 Task: Look for products in the category "Dish Soap" from Seventh Generation only.
Action: Mouse moved to (760, 288)
Screenshot: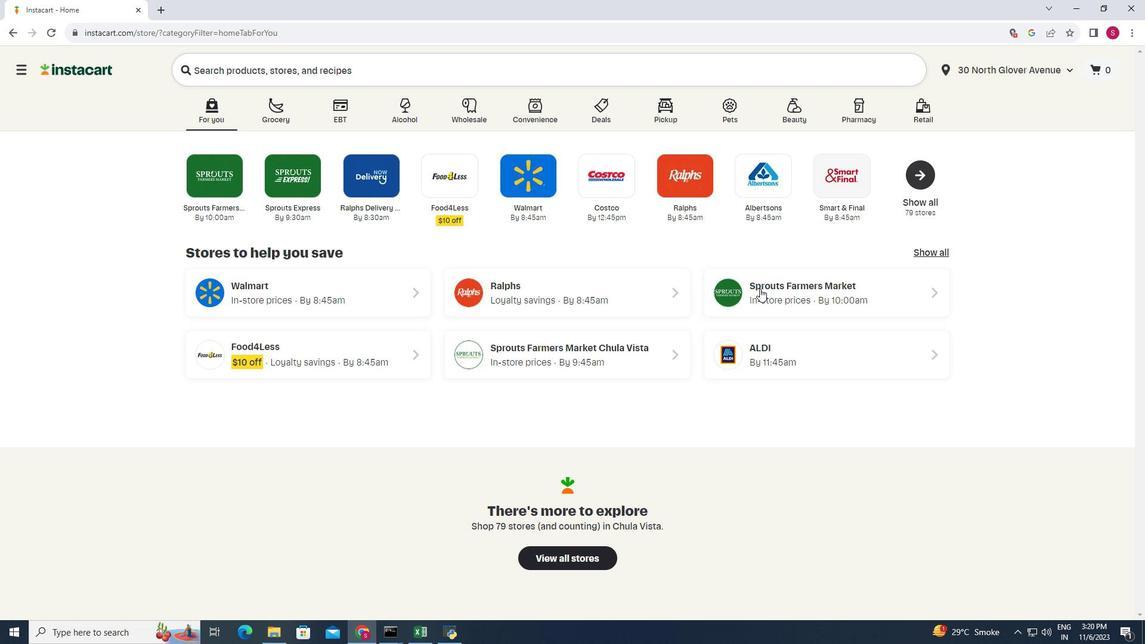 
Action: Mouse pressed left at (760, 288)
Screenshot: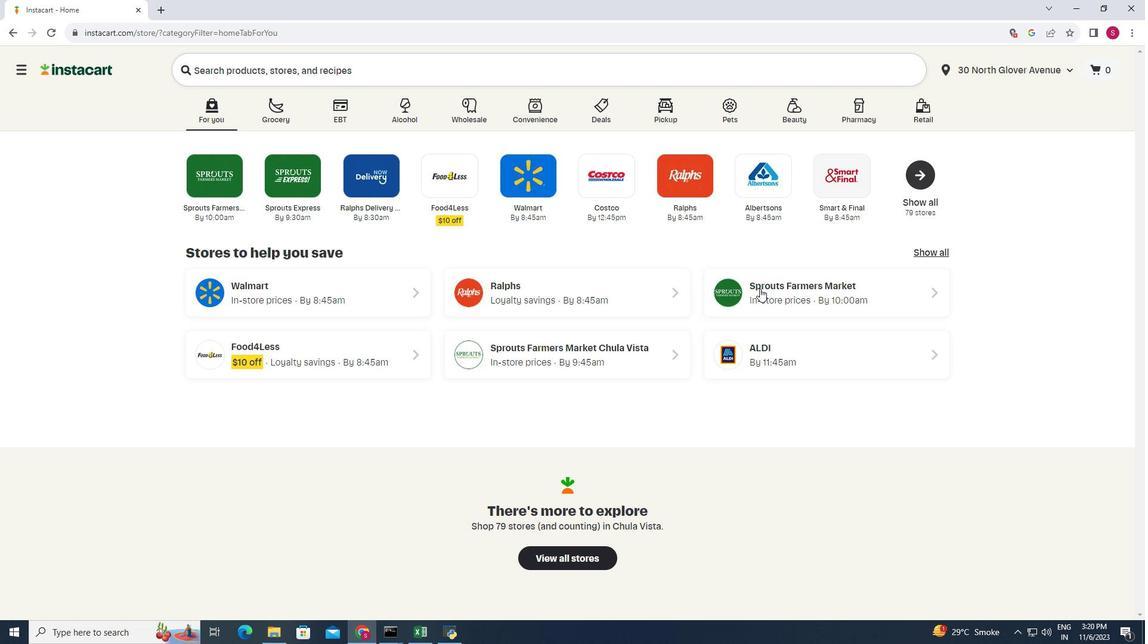 
Action: Mouse moved to (44, 527)
Screenshot: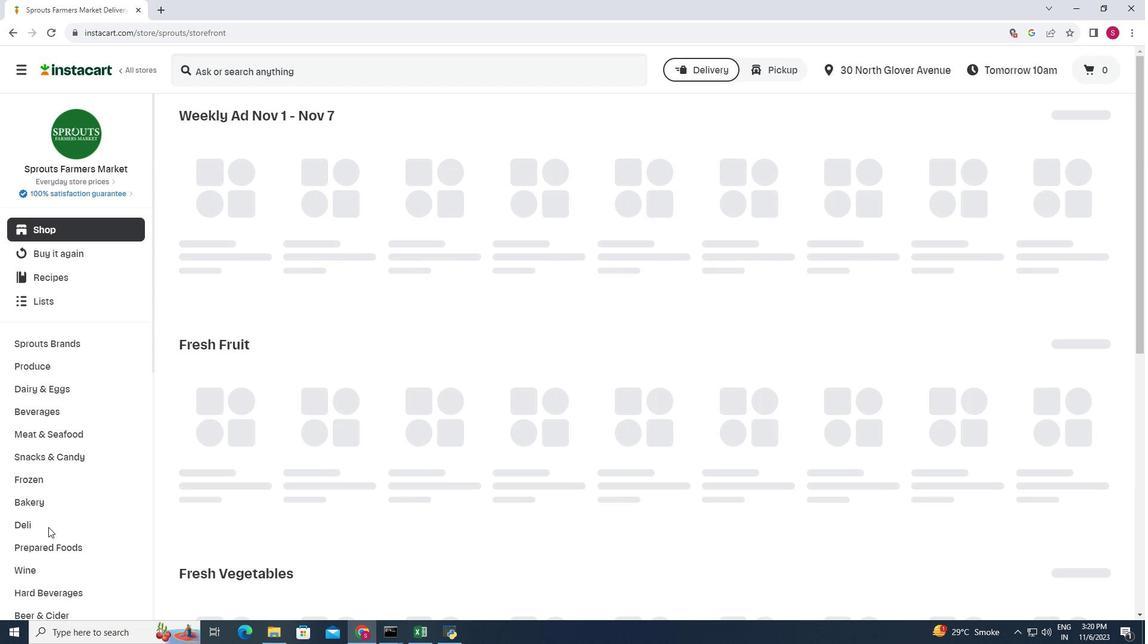 
Action: Mouse scrolled (44, 526) with delta (0, 0)
Screenshot: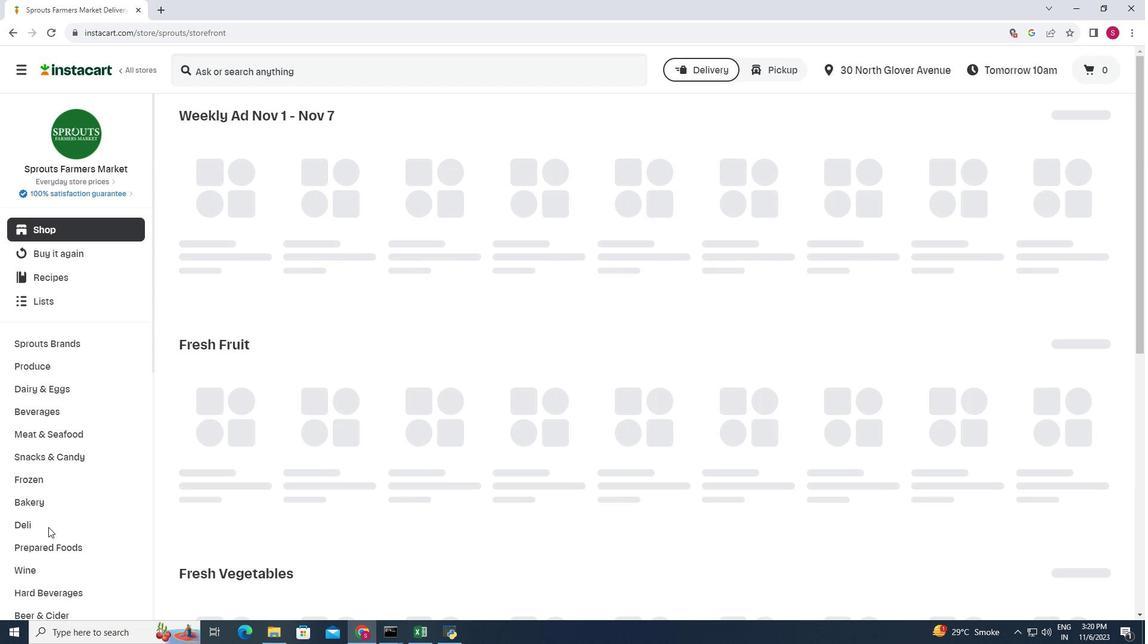 
Action: Mouse moved to (50, 528)
Screenshot: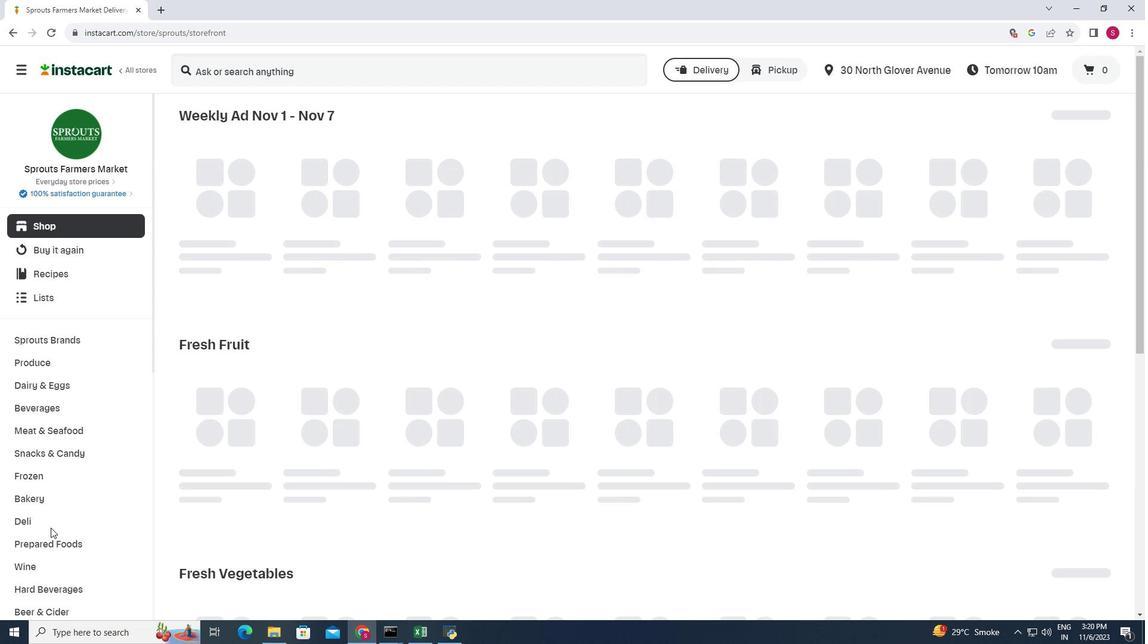 
Action: Mouse scrolled (50, 527) with delta (0, 0)
Screenshot: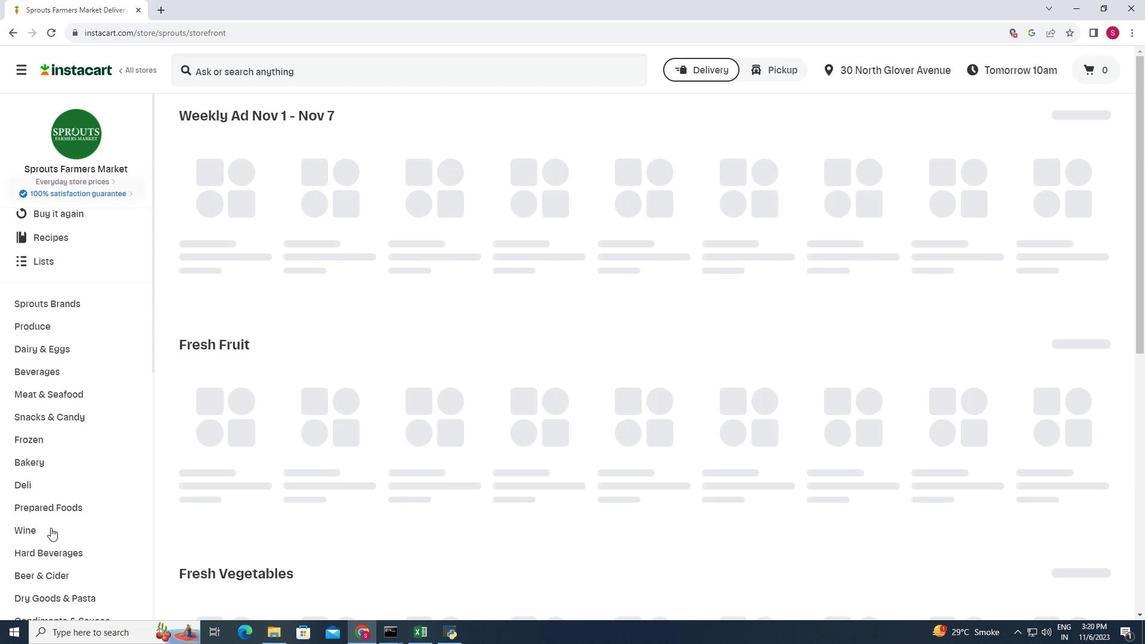
Action: Mouse scrolled (50, 527) with delta (0, 0)
Screenshot: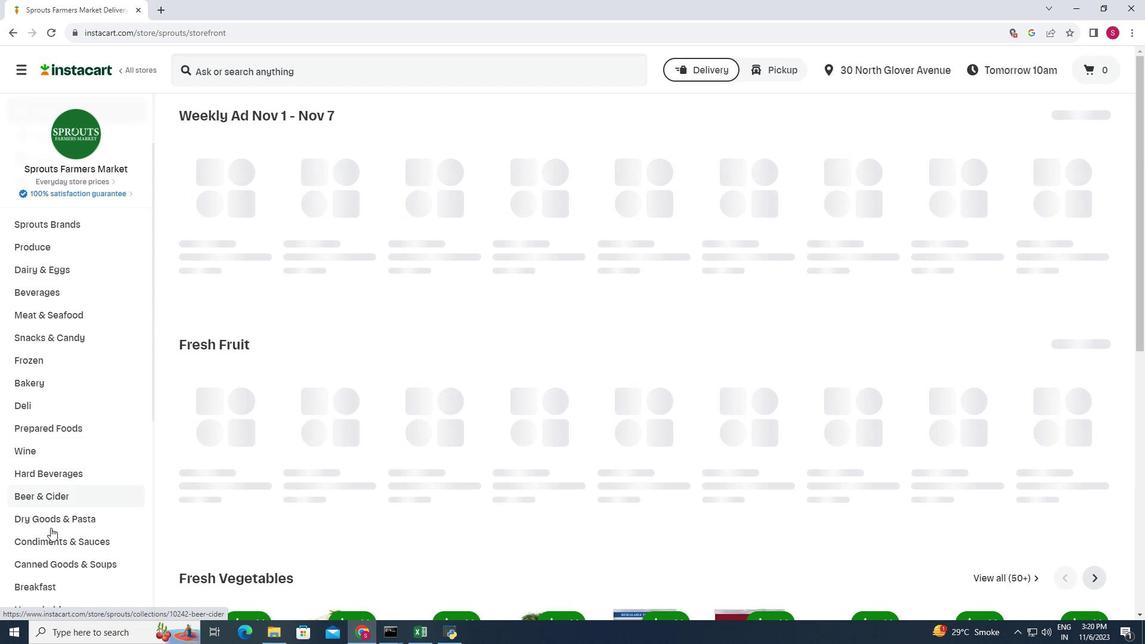 
Action: Mouse scrolled (50, 527) with delta (0, 0)
Screenshot: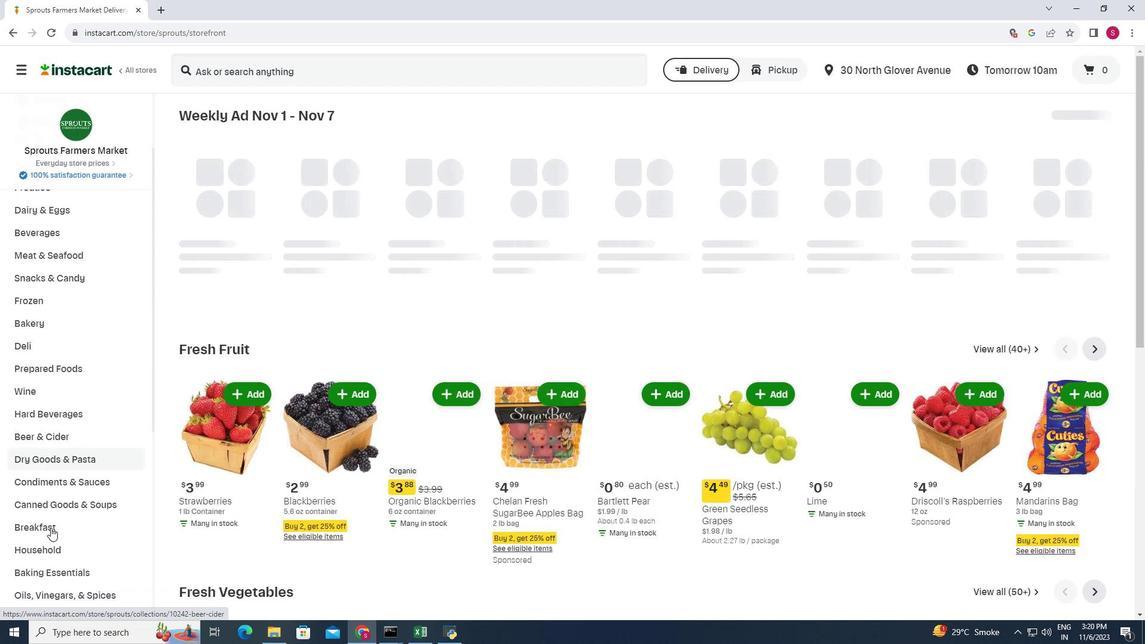 
Action: Mouse moved to (69, 488)
Screenshot: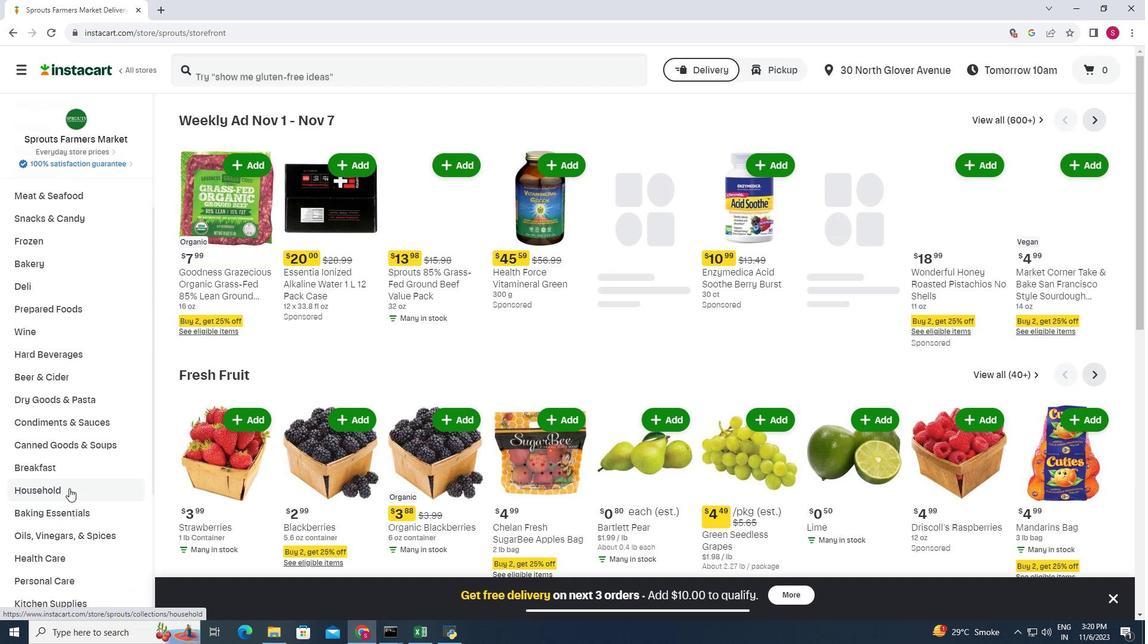 
Action: Mouse pressed left at (69, 488)
Screenshot: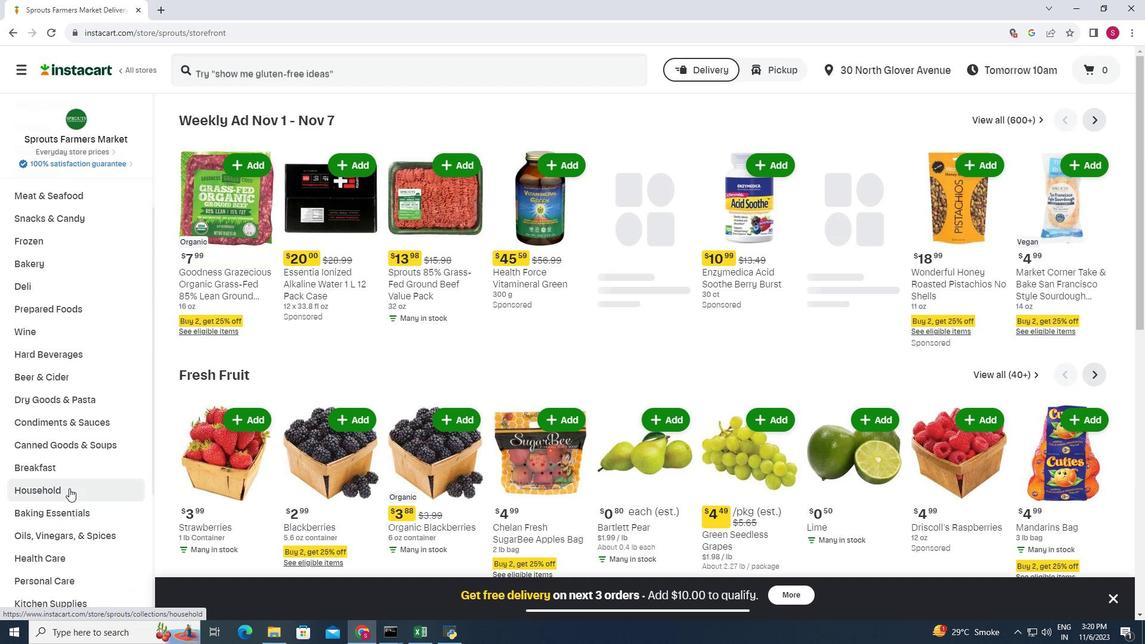 
Action: Mouse moved to (393, 146)
Screenshot: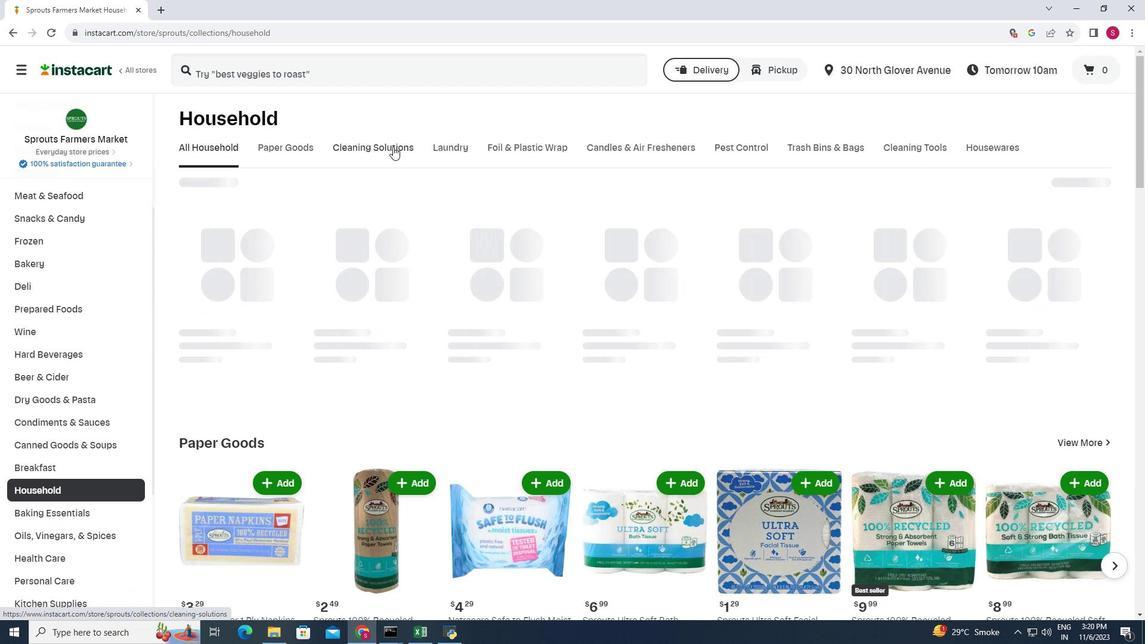 
Action: Mouse pressed left at (393, 146)
Screenshot: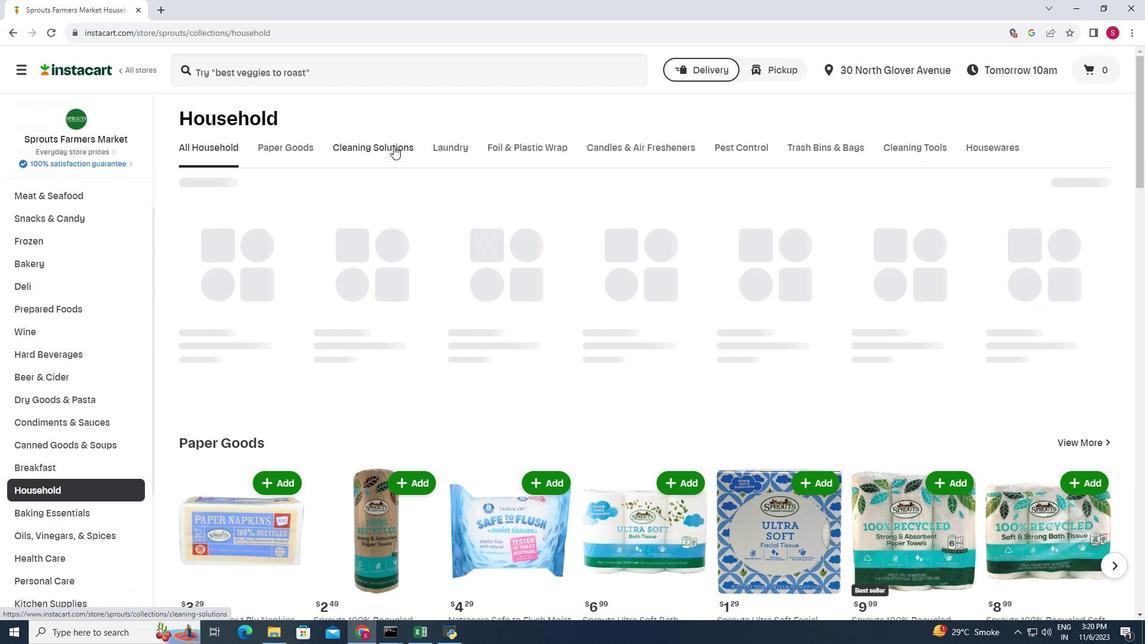 
Action: Mouse moved to (409, 183)
Screenshot: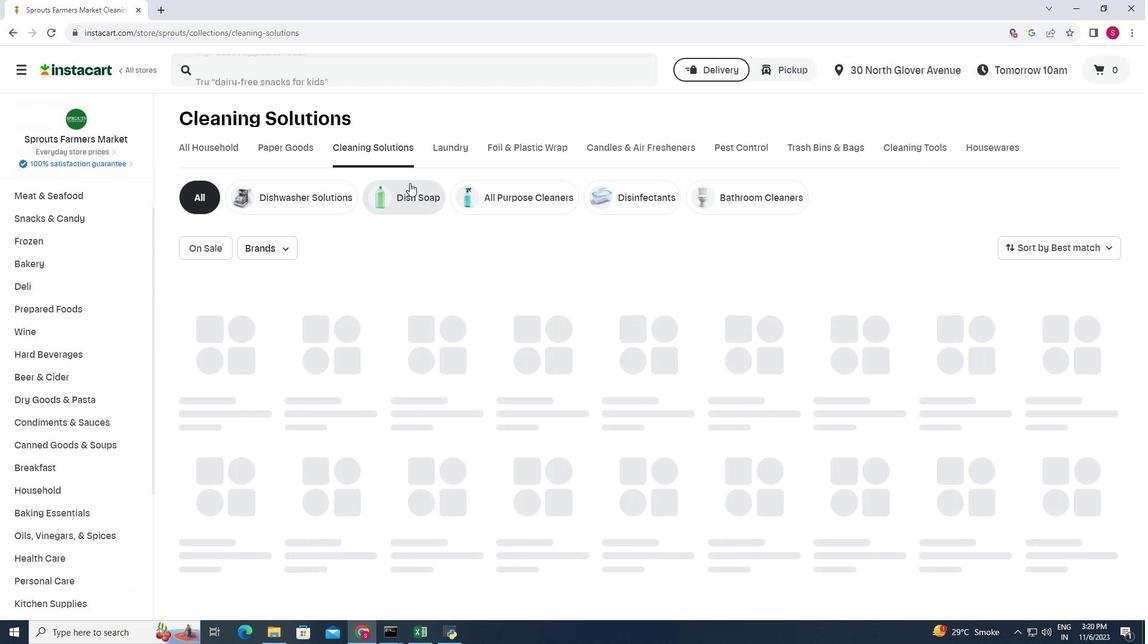
Action: Mouse pressed left at (409, 183)
Screenshot: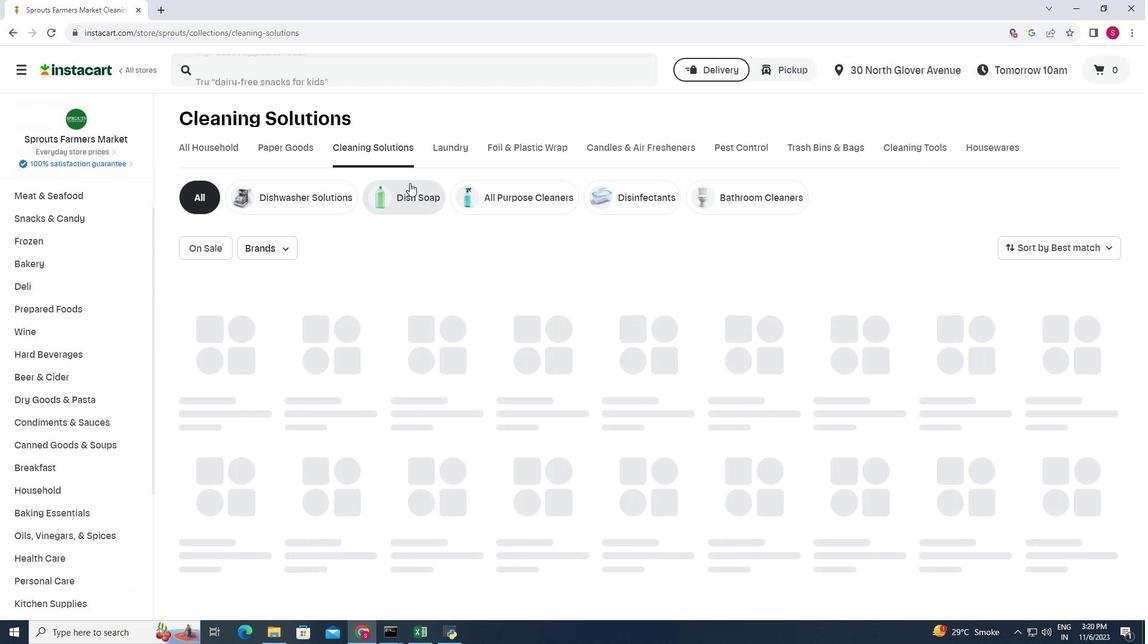 
Action: Mouse moved to (217, 247)
Screenshot: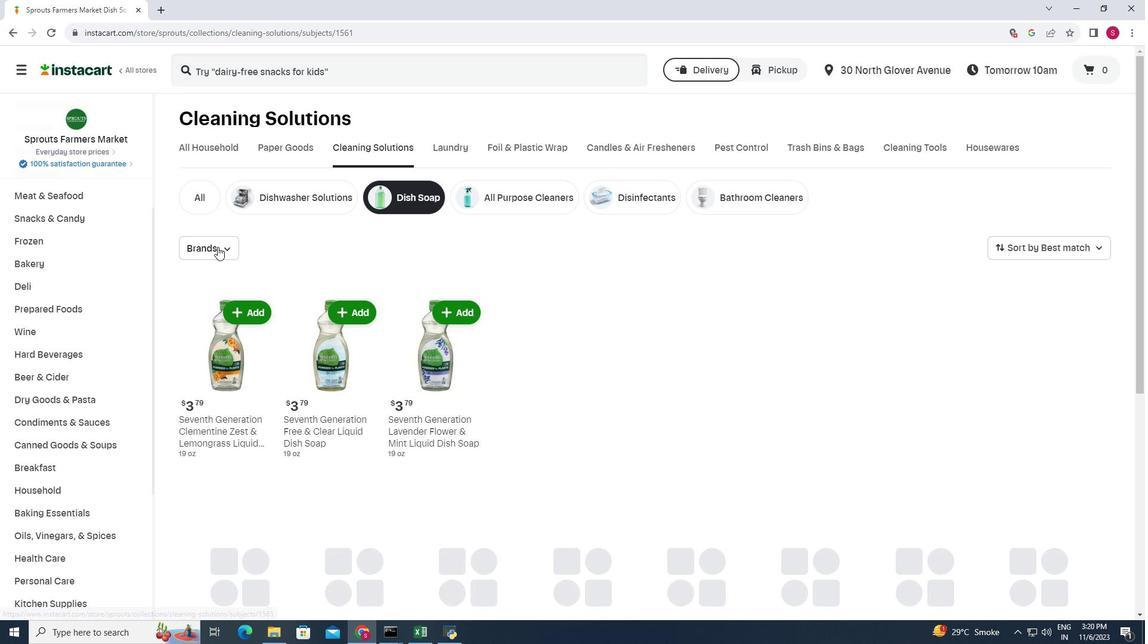 
Action: Mouse pressed left at (217, 247)
Screenshot: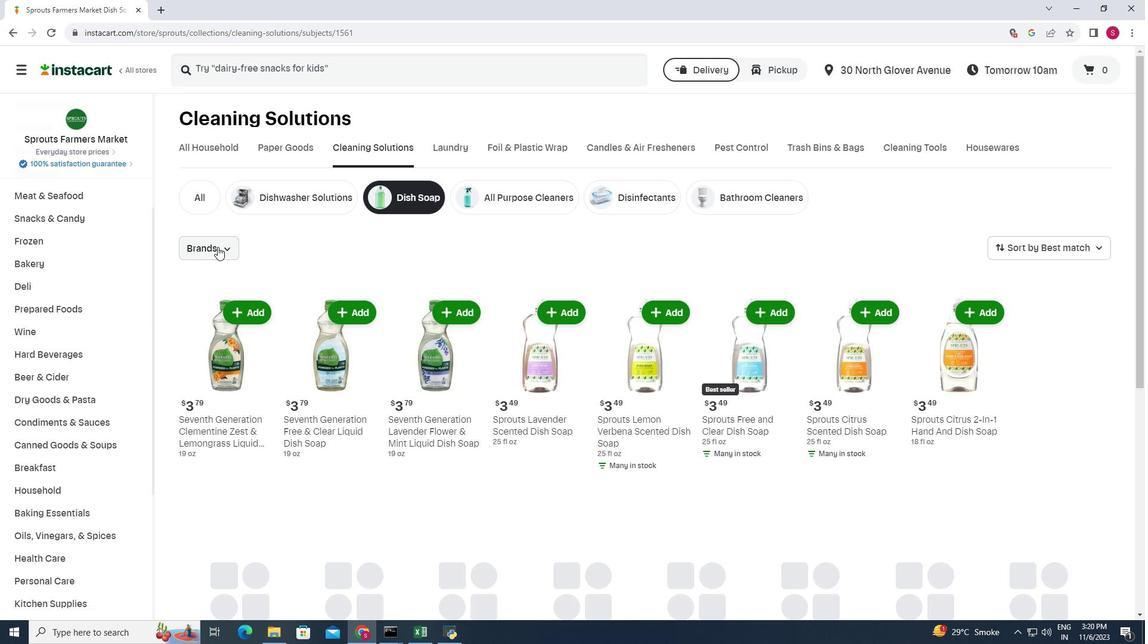 
Action: Mouse moved to (199, 341)
Screenshot: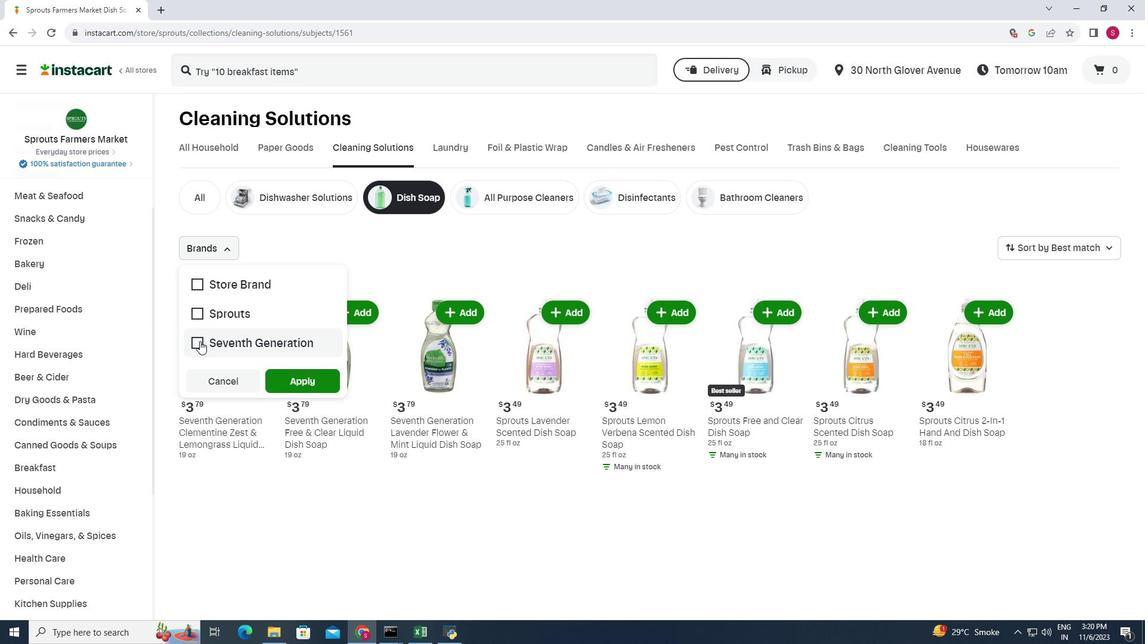 
Action: Mouse pressed left at (199, 341)
Screenshot: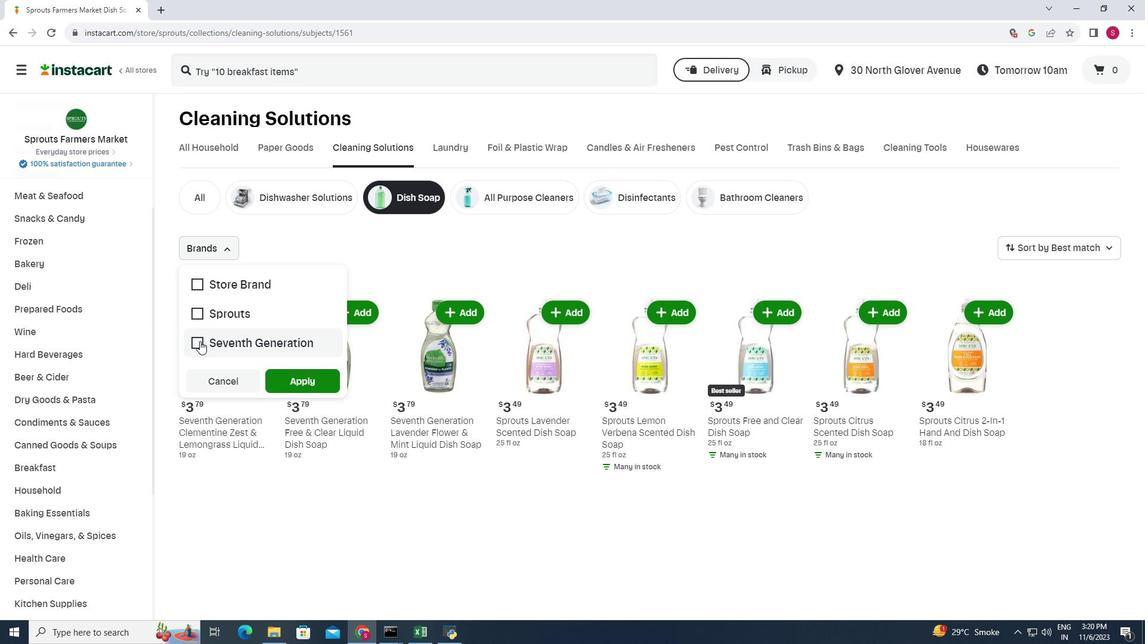 
Action: Mouse moved to (303, 378)
Screenshot: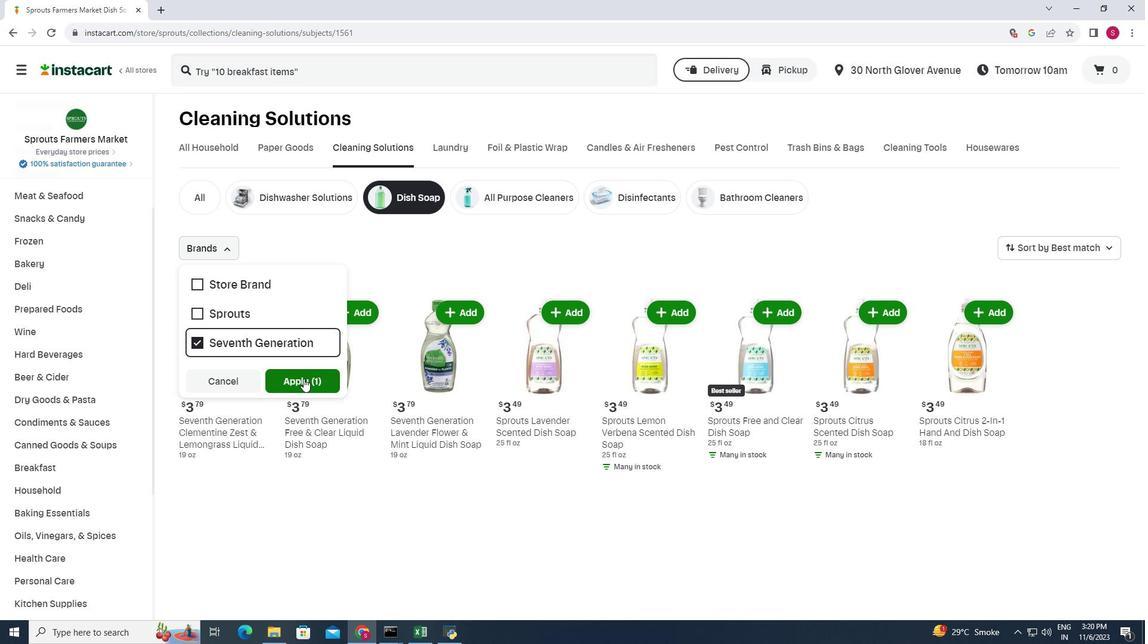 
Action: Mouse pressed left at (303, 378)
Screenshot: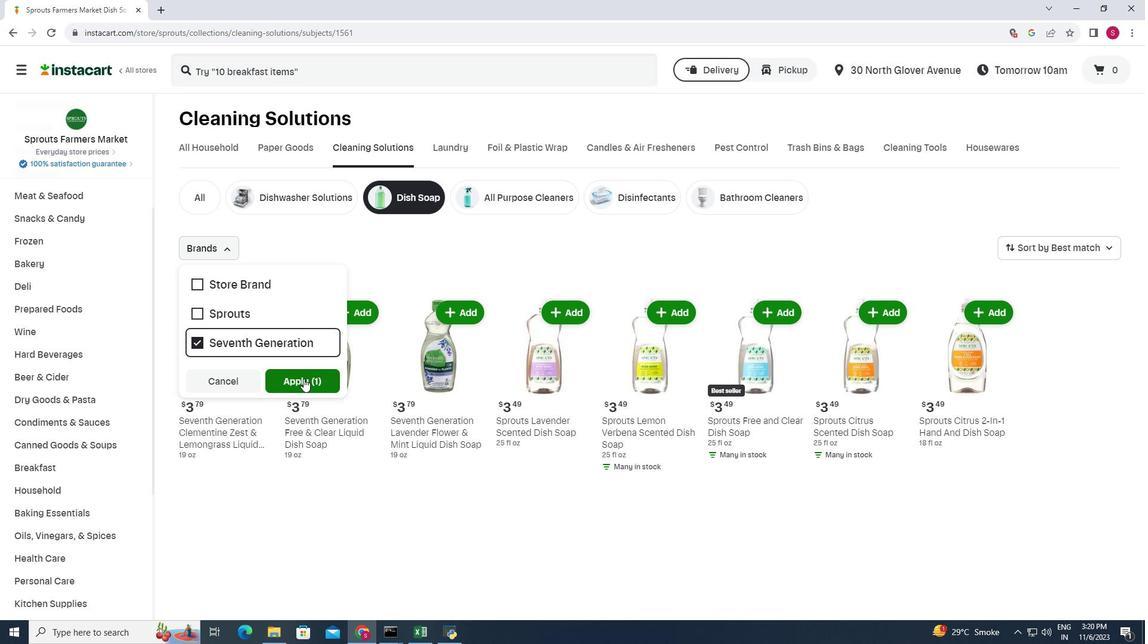 
Action: Mouse moved to (394, 262)
Screenshot: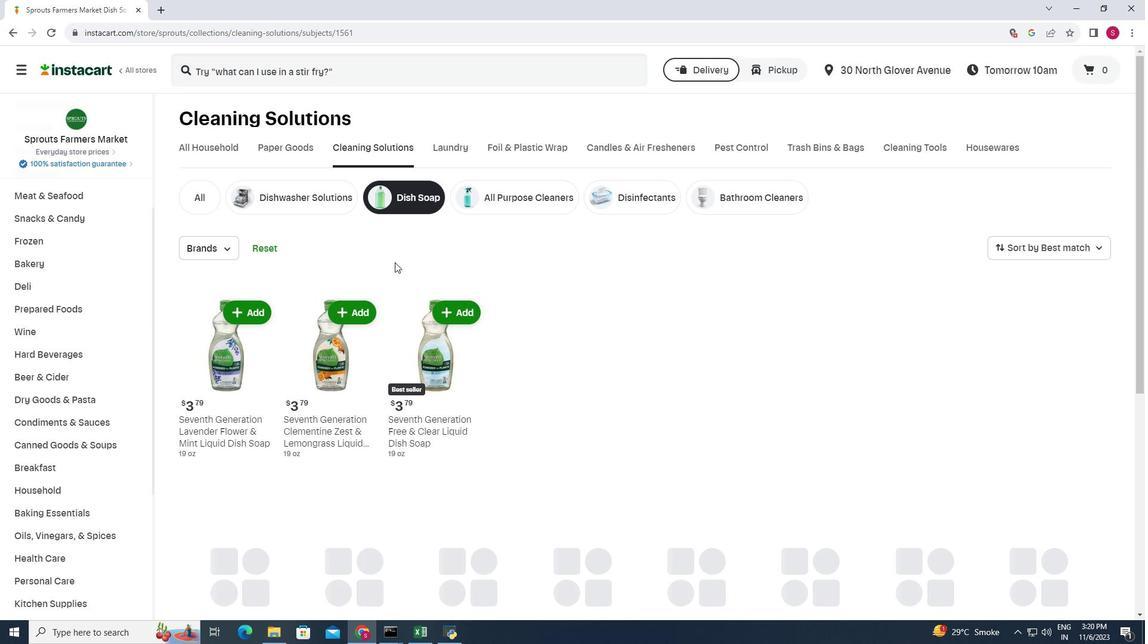 
Action: Mouse scrolled (394, 261) with delta (0, 0)
Screenshot: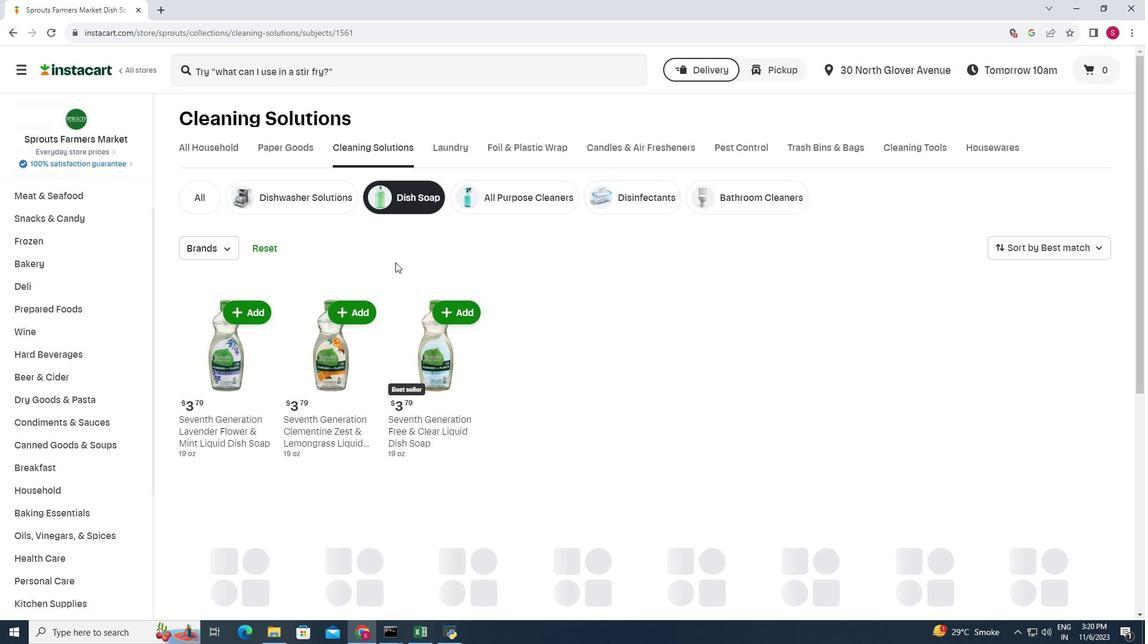 
Action: Mouse moved to (395, 262)
Screenshot: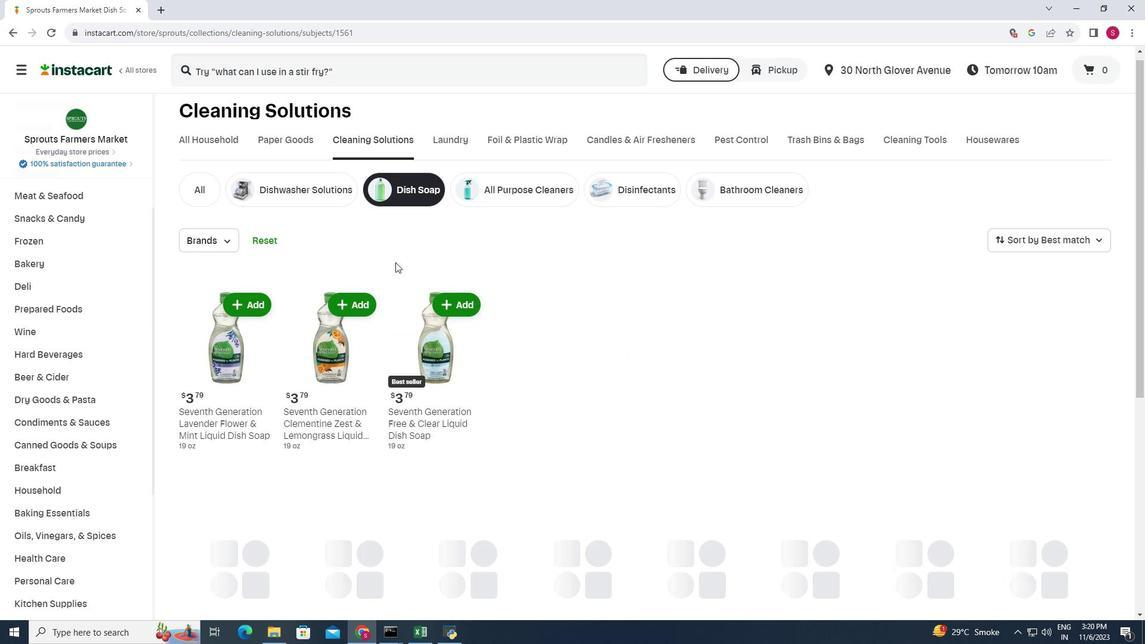 
Action: Mouse scrolled (395, 261) with delta (0, 0)
Screenshot: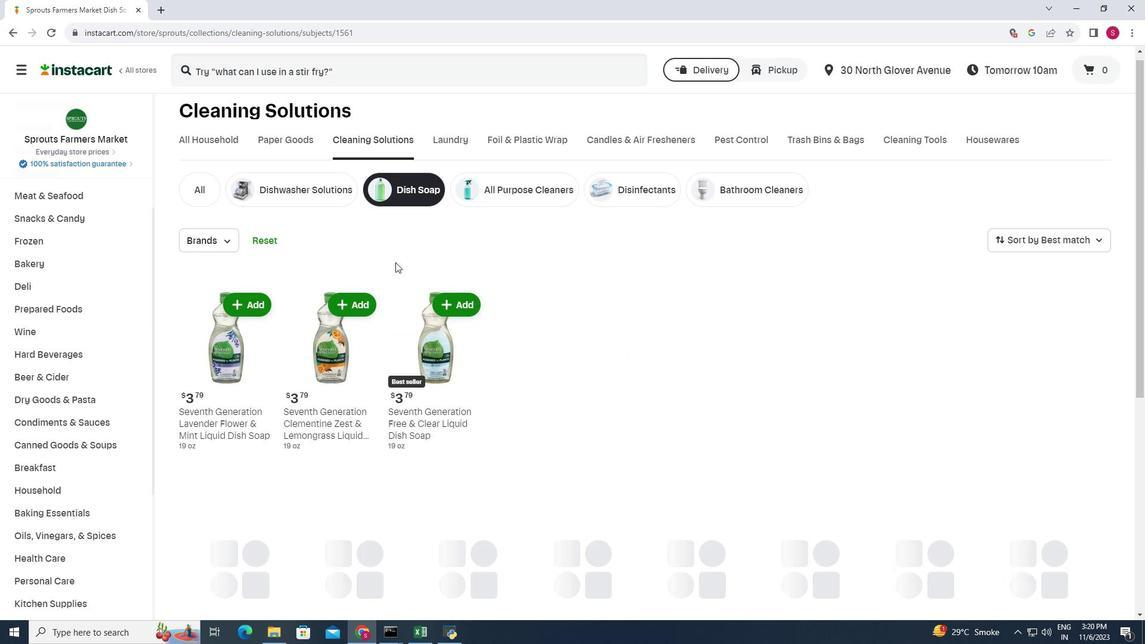
Action: Mouse scrolled (395, 261) with delta (0, 0)
Screenshot: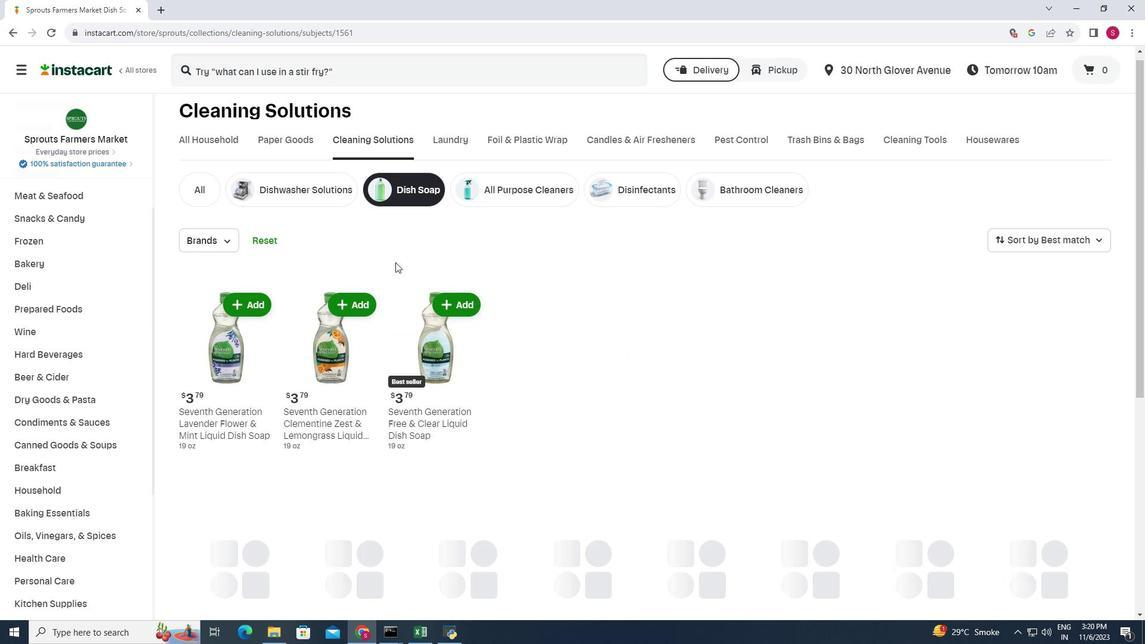
